 Task: Add a signature Francisco Garcia containing Best wishes for a happy Independence Day, Francisco Garcia to email address softage.10@softage.net and add a folder Workplace harassment
Action: Mouse moved to (88, 92)
Screenshot: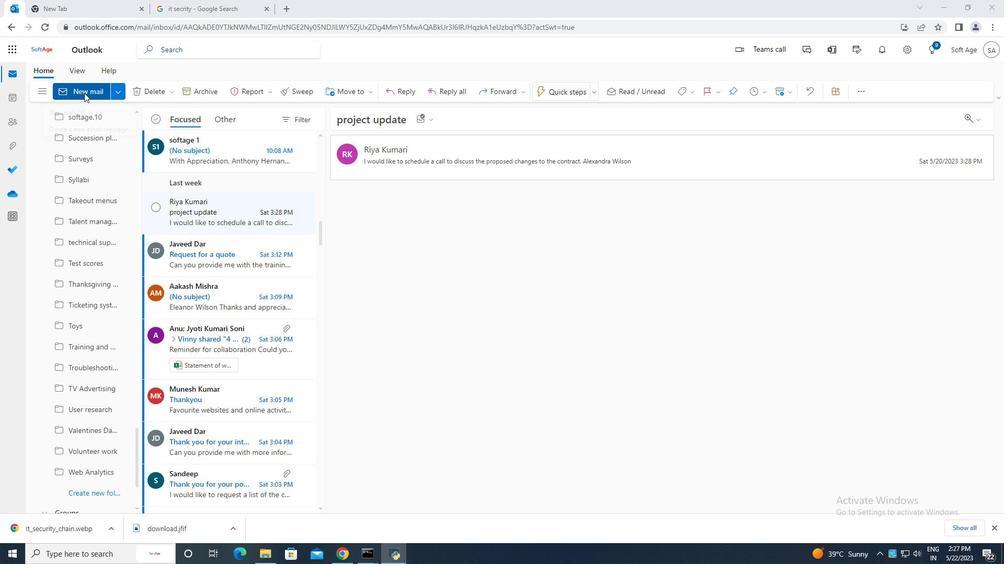 
Action: Mouse pressed left at (87, 92)
Screenshot: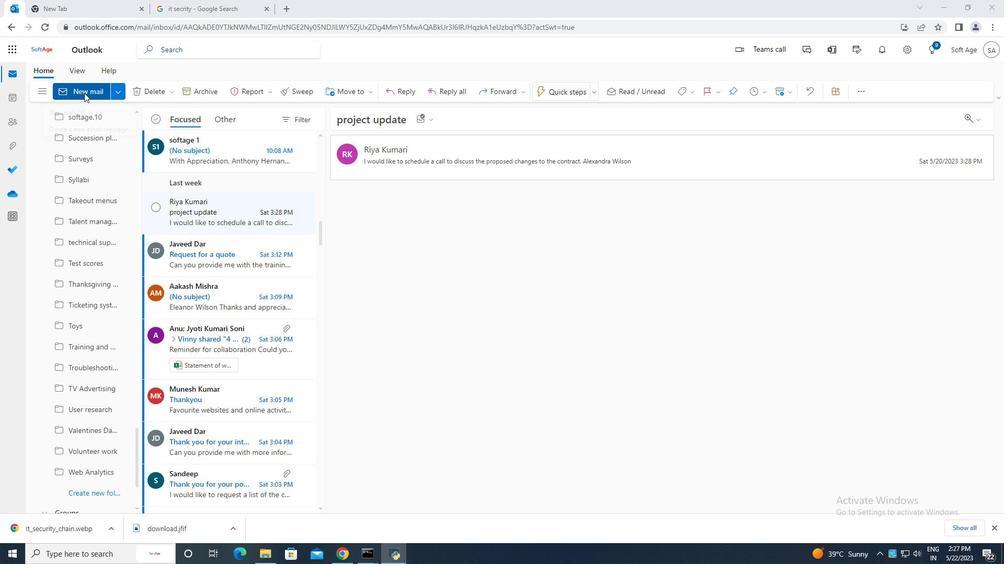 
Action: Mouse moved to (681, 93)
Screenshot: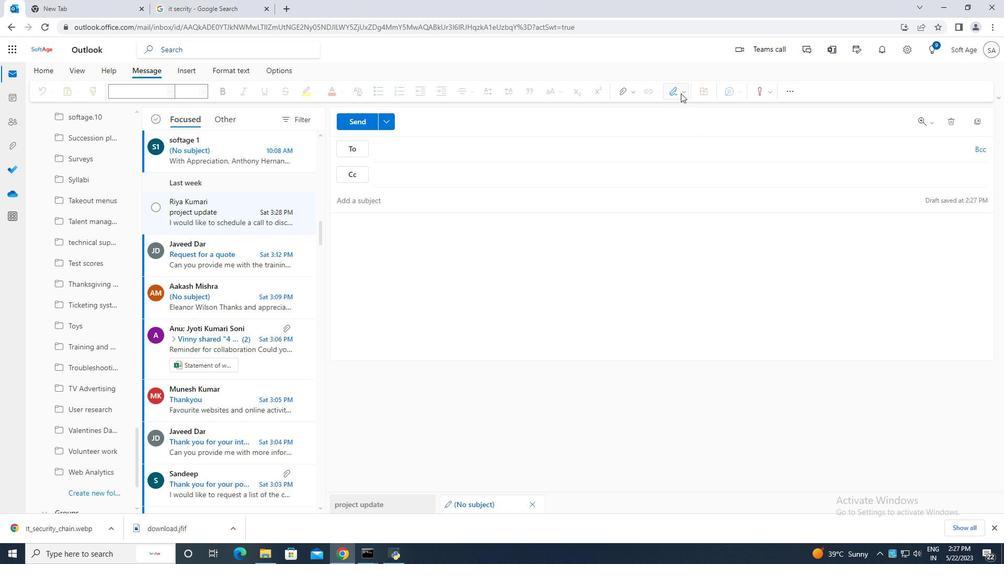 
Action: Mouse pressed left at (681, 93)
Screenshot: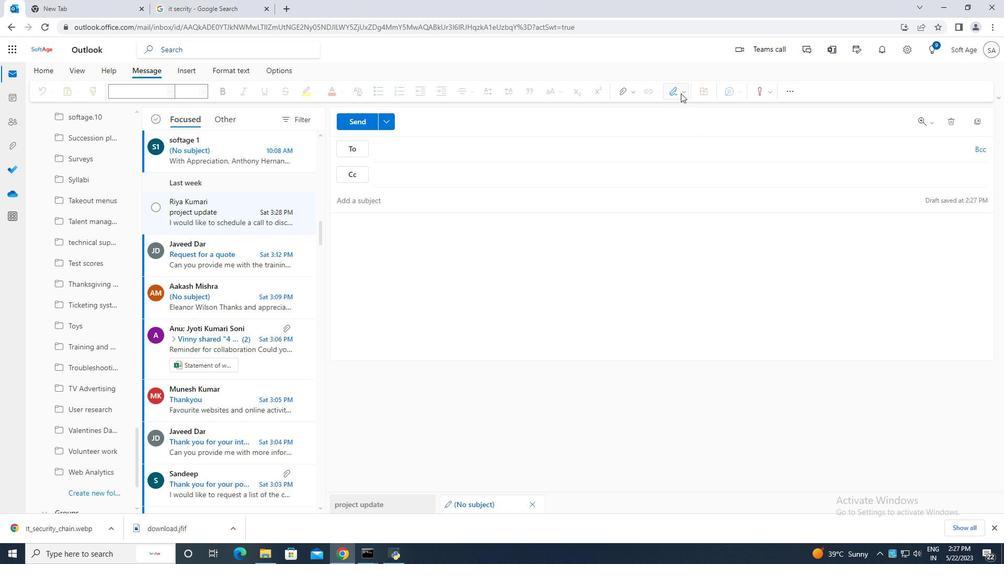 
Action: Mouse moved to (643, 133)
Screenshot: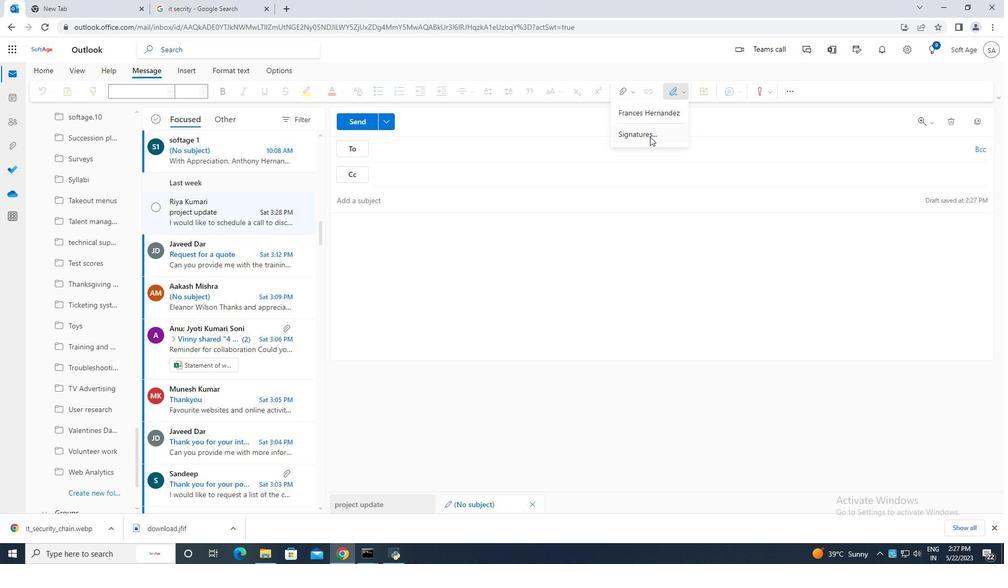 
Action: Mouse pressed left at (643, 133)
Screenshot: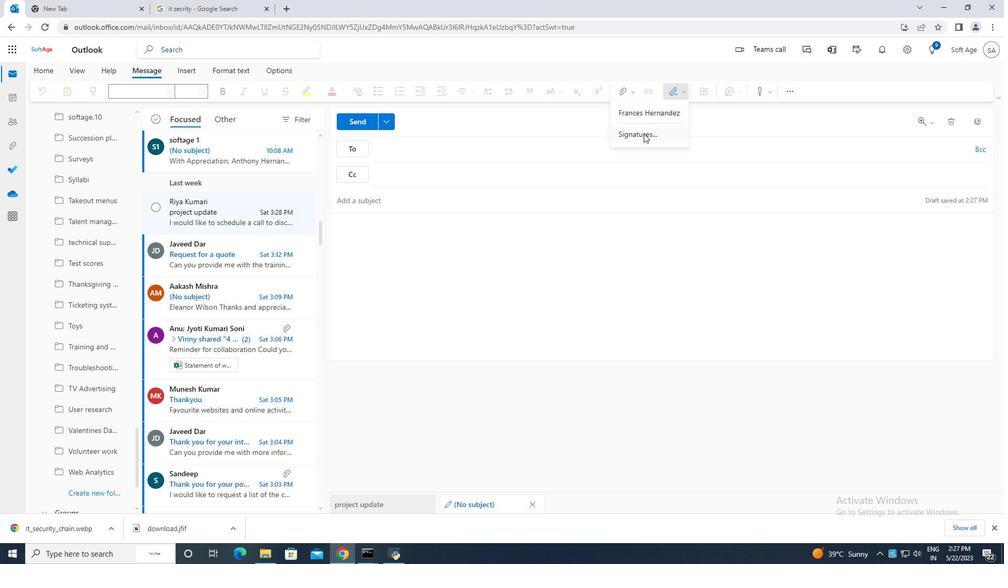 
Action: Mouse moved to (714, 175)
Screenshot: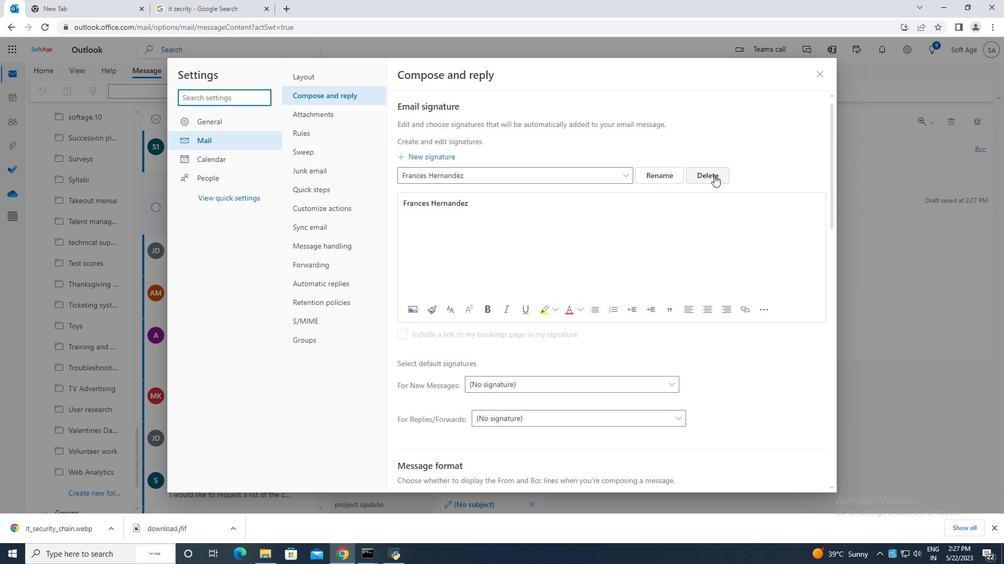 
Action: Mouse pressed left at (714, 175)
Screenshot: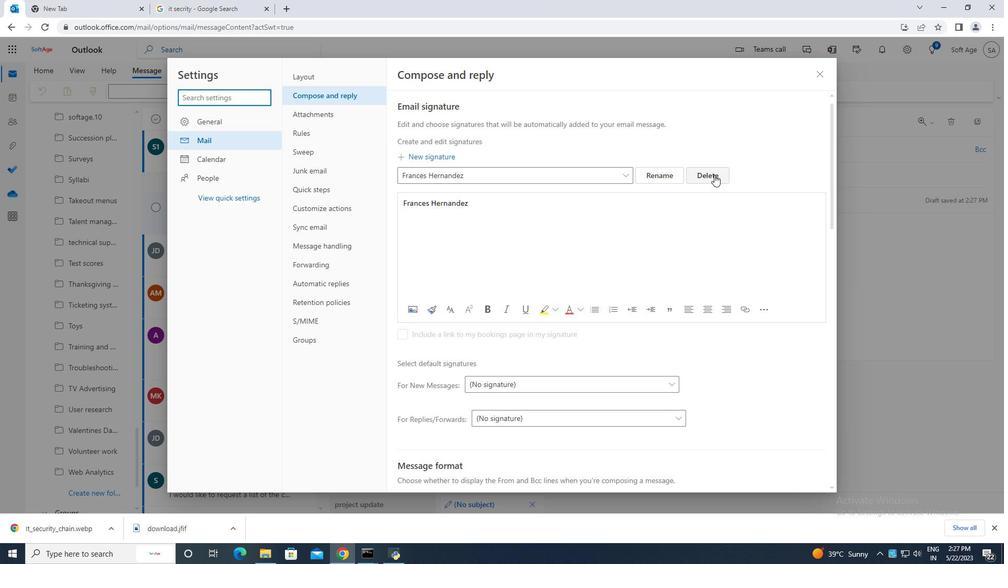 
Action: Mouse moved to (470, 176)
Screenshot: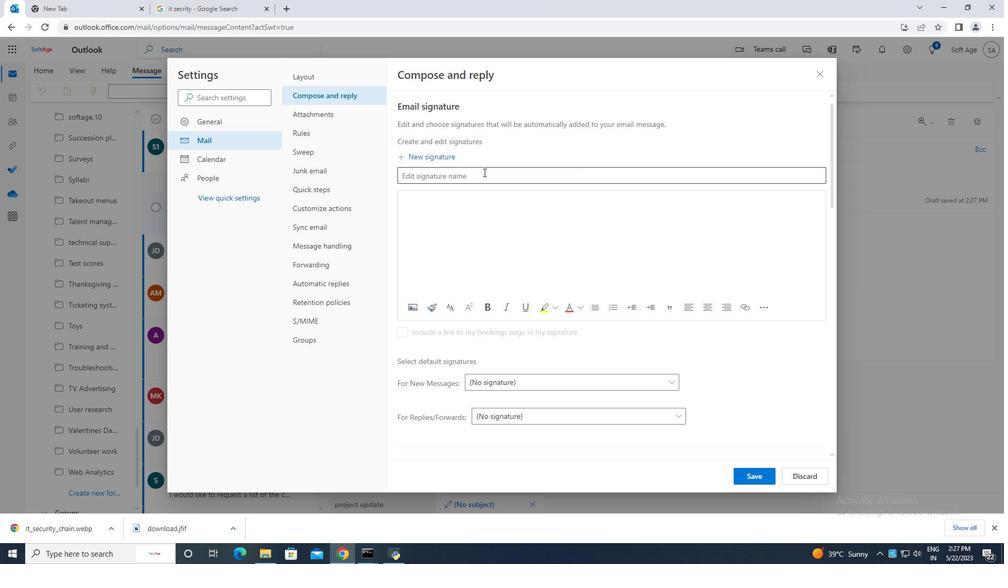 
Action: Mouse pressed left at (470, 176)
Screenshot: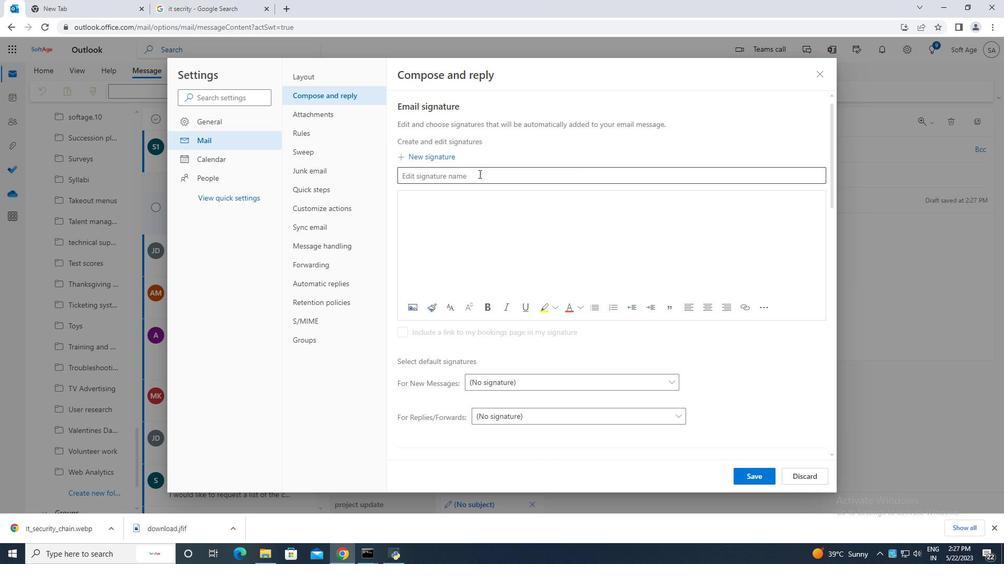 
Action: Key pressed <Key.caps_lock>F<Key.caps_lock>rancisco<Key.space><Key.caps_lock>G<Key.caps_lock>arcia
Screenshot: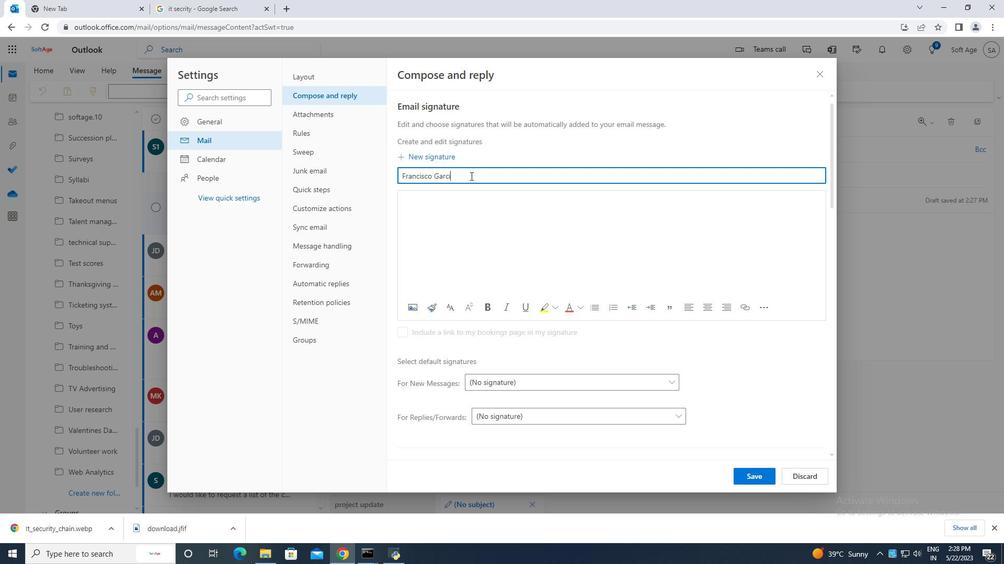
Action: Mouse moved to (440, 200)
Screenshot: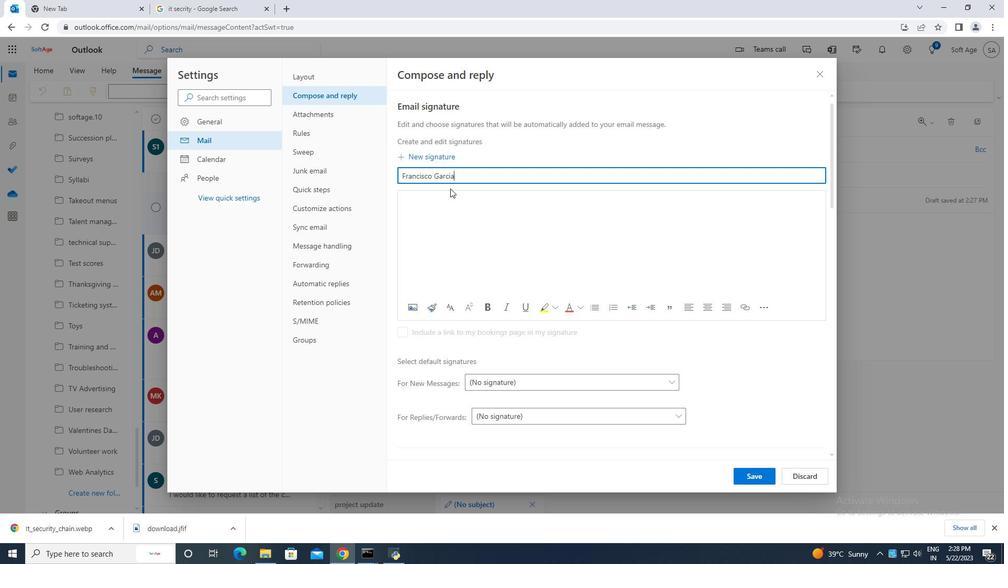
Action: Mouse pressed left at (440, 200)
Screenshot: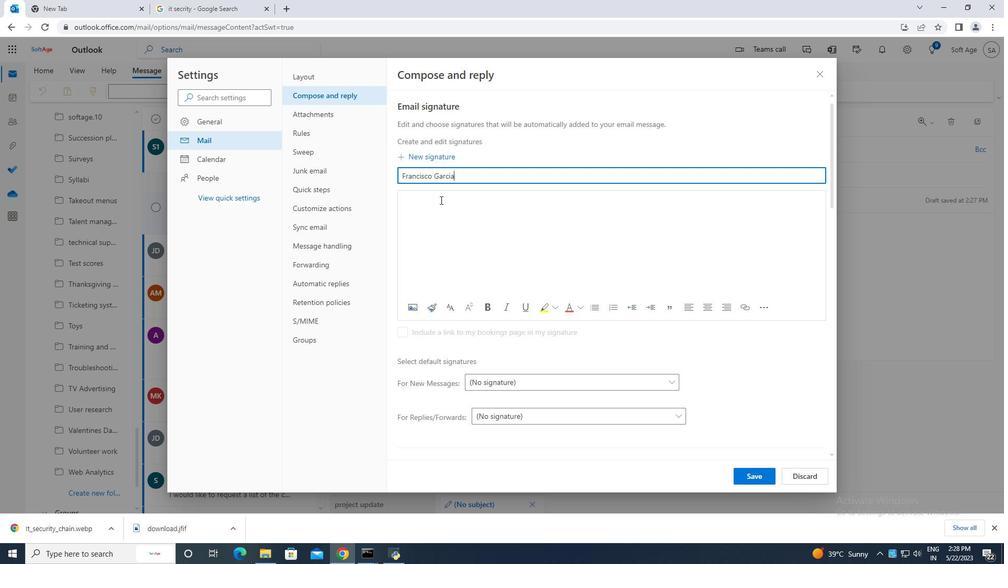 
Action: Key pressed <Key.caps_lock>F<Key.caps_lock>rancisco<Key.space><Key.caps_lock>G<Key.caps_lock>arcia
Screenshot: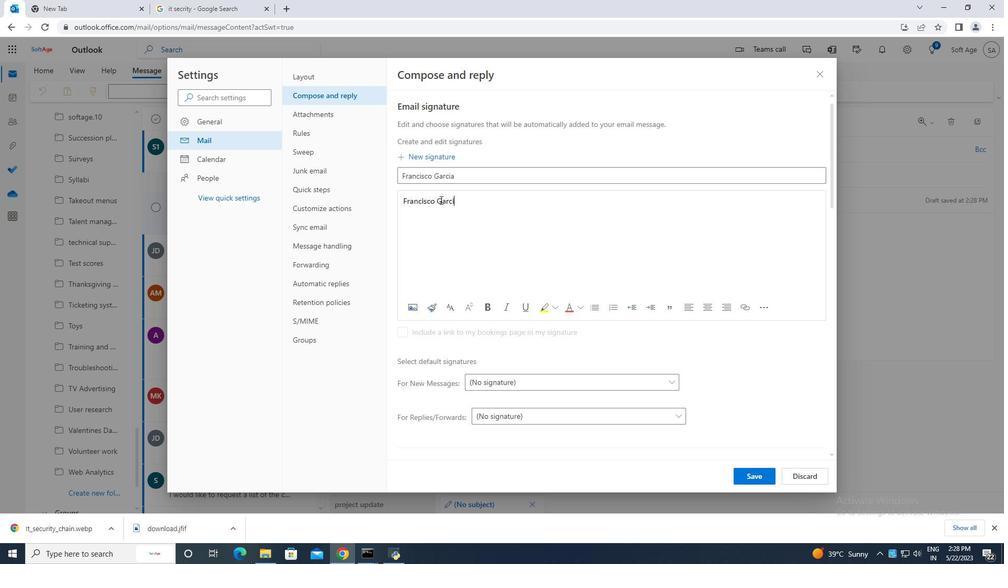
Action: Mouse moved to (756, 475)
Screenshot: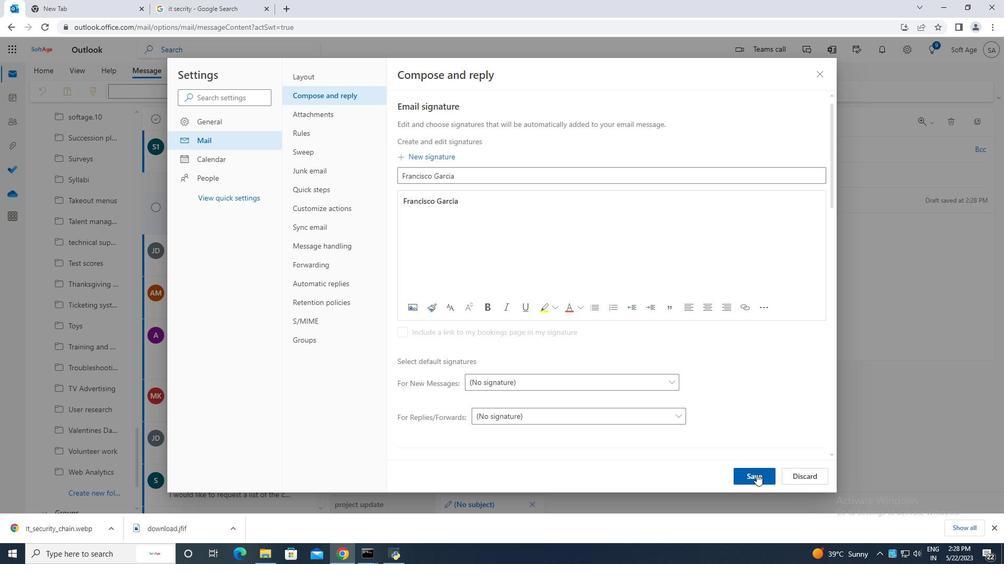 
Action: Mouse pressed left at (756, 475)
Screenshot: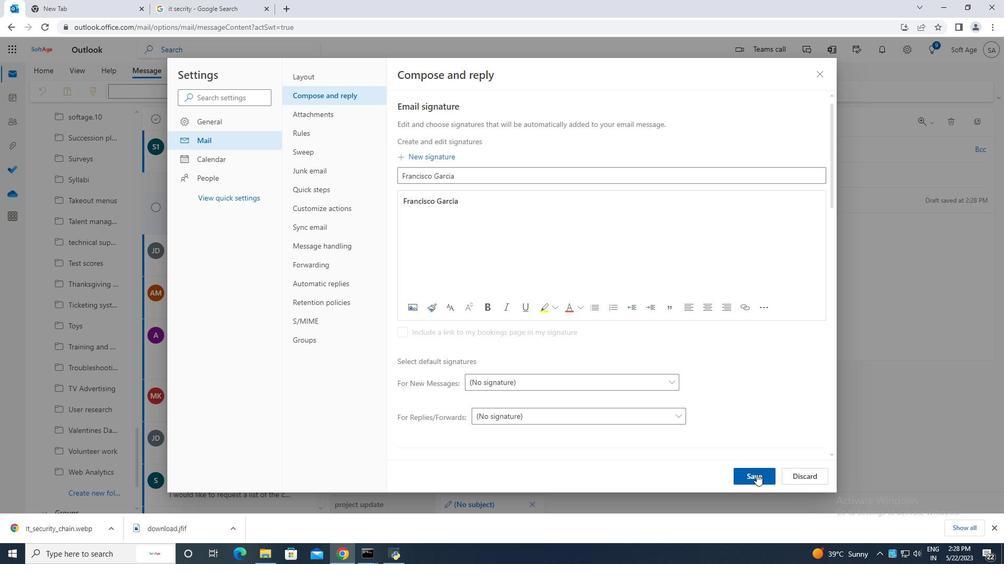 
Action: Mouse moved to (822, 72)
Screenshot: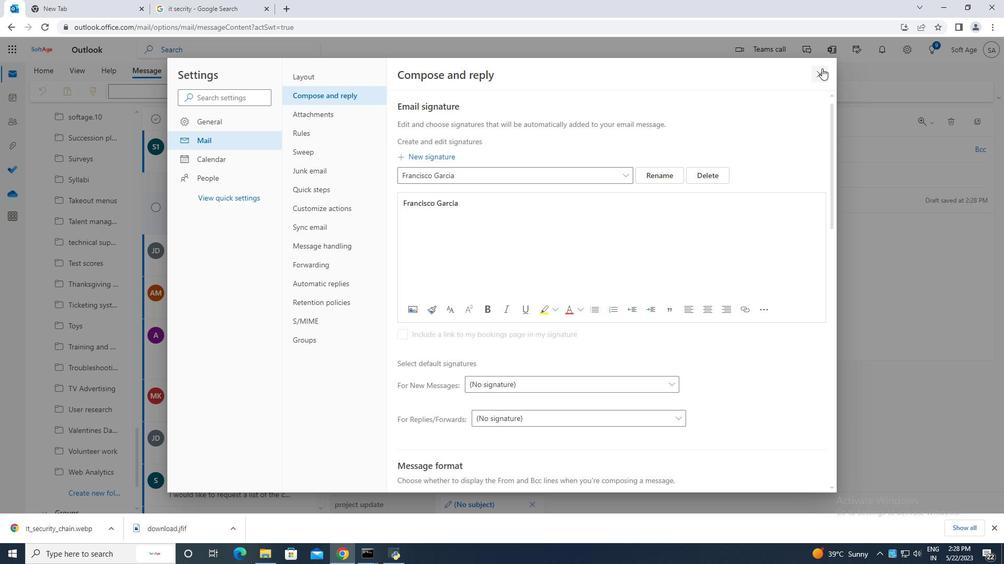 
Action: Mouse pressed left at (822, 72)
Screenshot: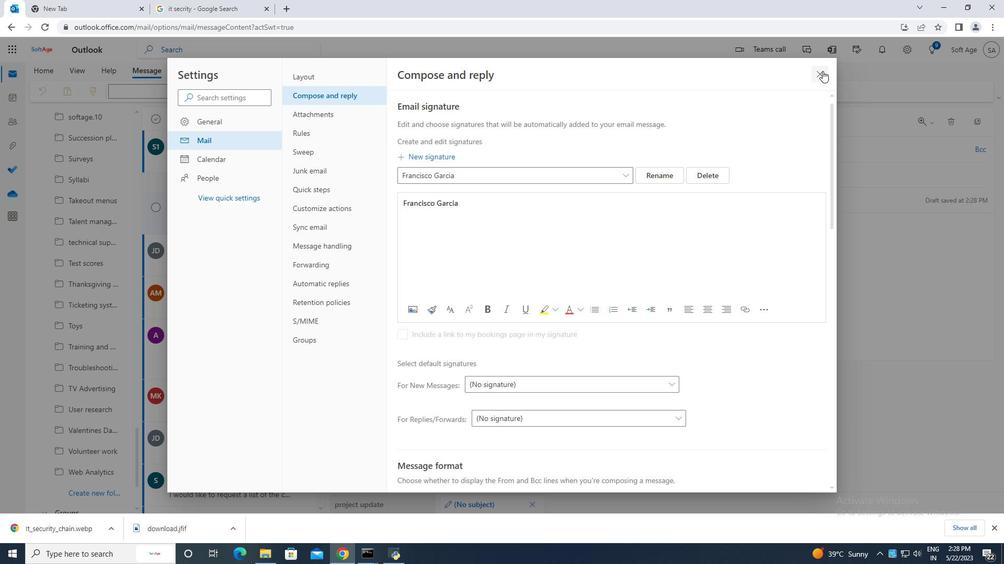 
Action: Mouse moved to (674, 92)
Screenshot: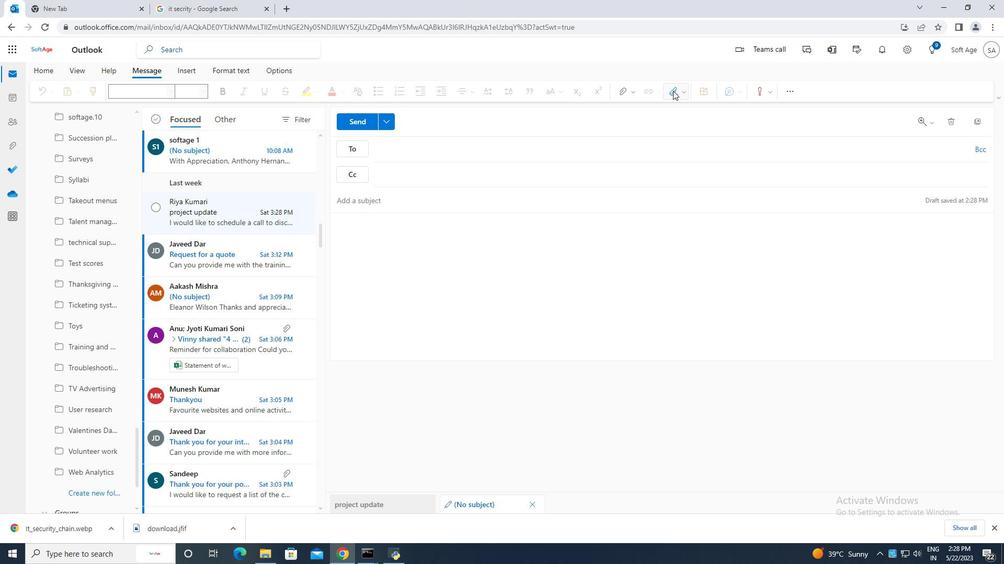 
Action: Mouse pressed left at (674, 92)
Screenshot: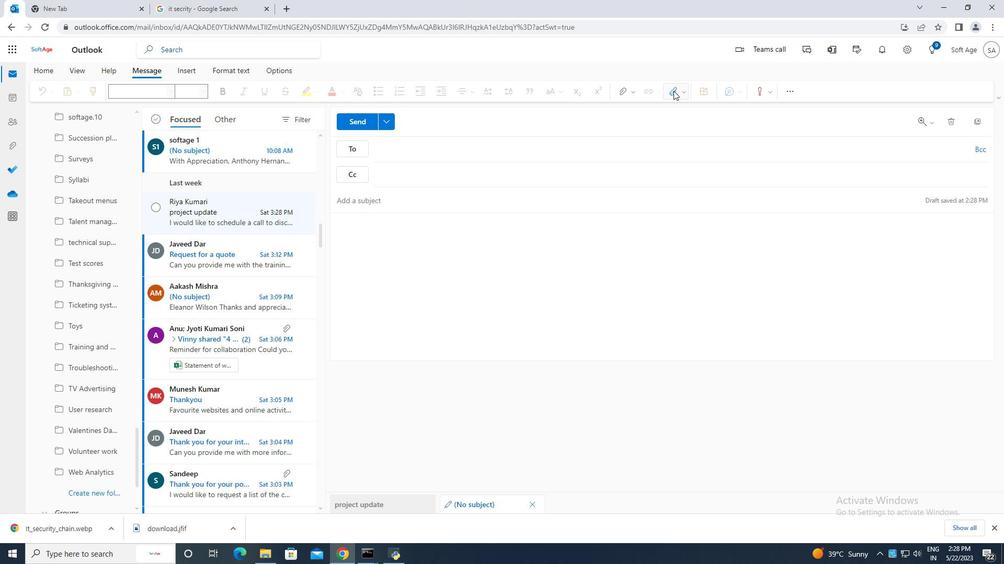 
Action: Mouse moved to (640, 112)
Screenshot: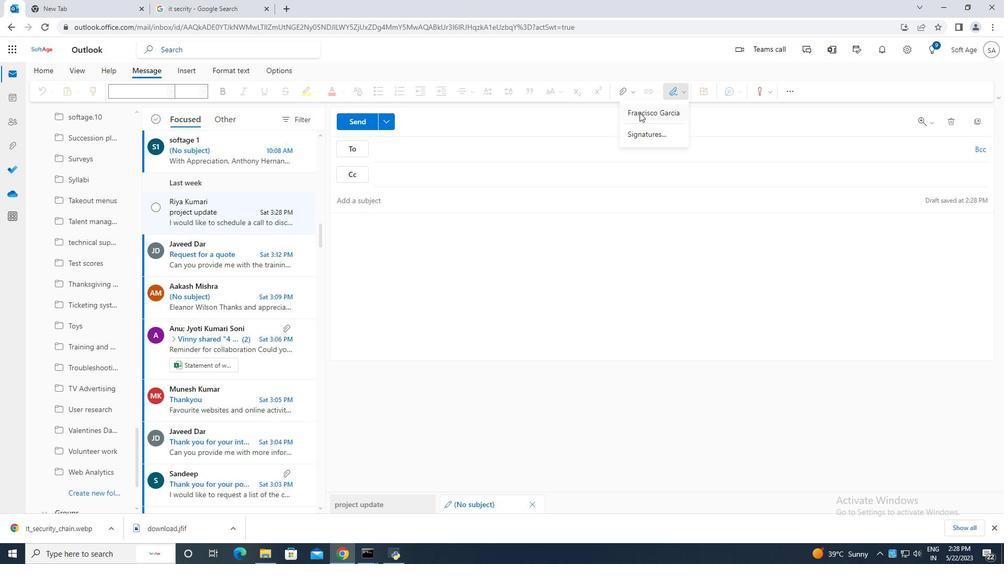 
Action: Mouse pressed left at (640, 112)
Screenshot: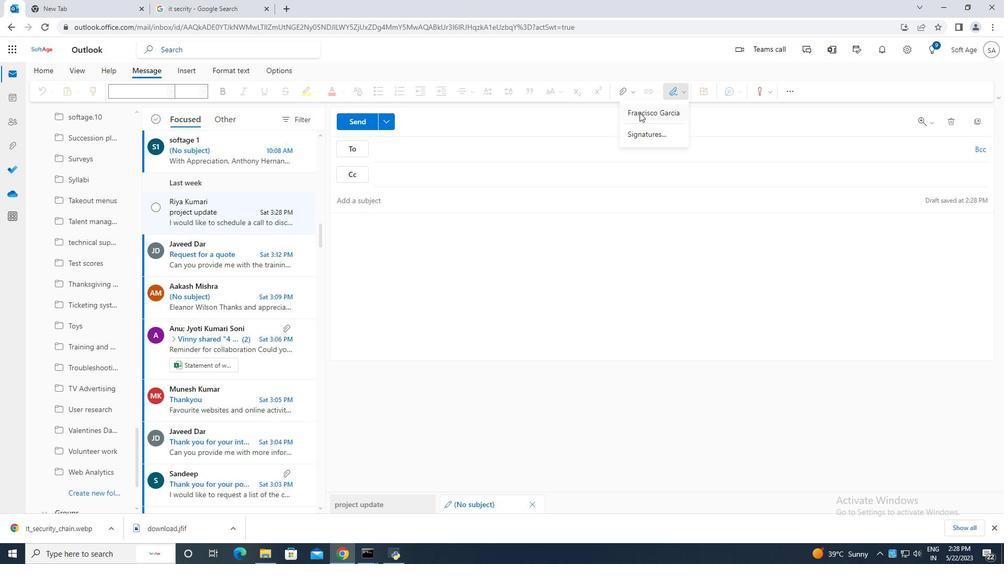 
Action: Mouse moved to (406, 225)
Screenshot: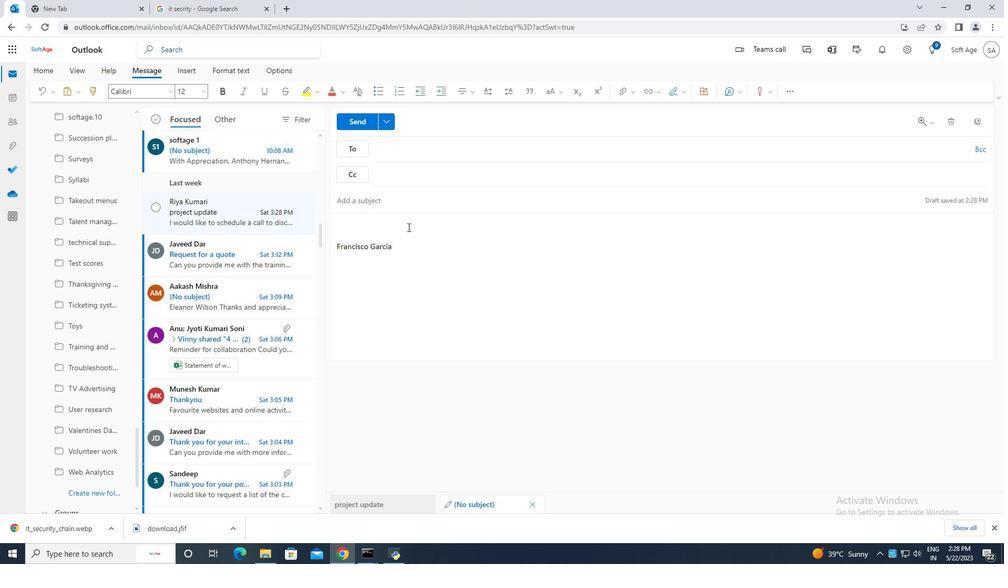 
Action: Key pressed <Key.caps_lock>C<Key.caps_lock>ontaining<Key.space><Key.caps_lock>B<Key.caps_lock>est<Key.space>wishes<Key.space>for<Key.space>happy<Key.space>independence<Key.space>day,
Screenshot: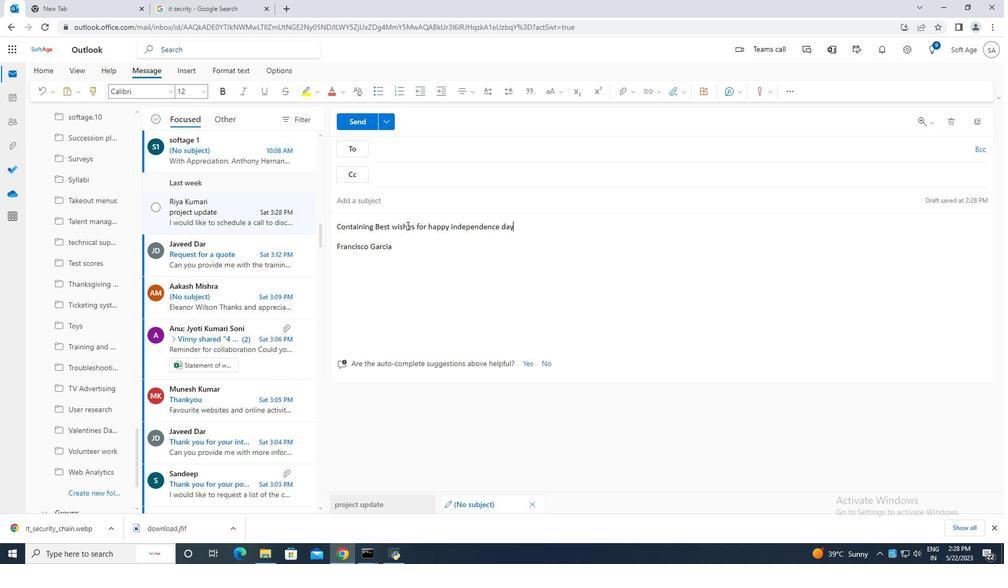 
Action: Mouse moved to (392, 150)
Screenshot: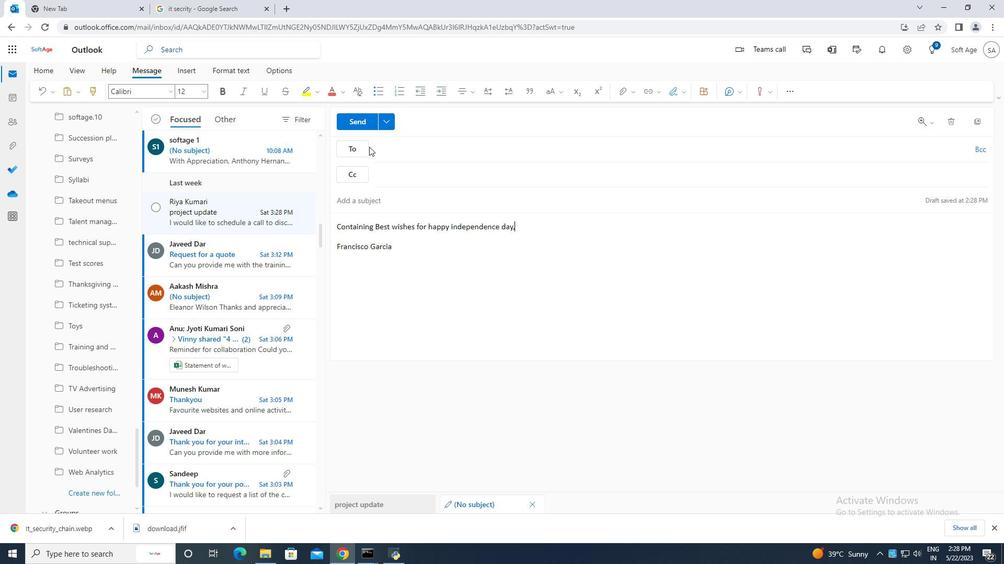 
Action: Mouse pressed left at (392, 150)
Screenshot: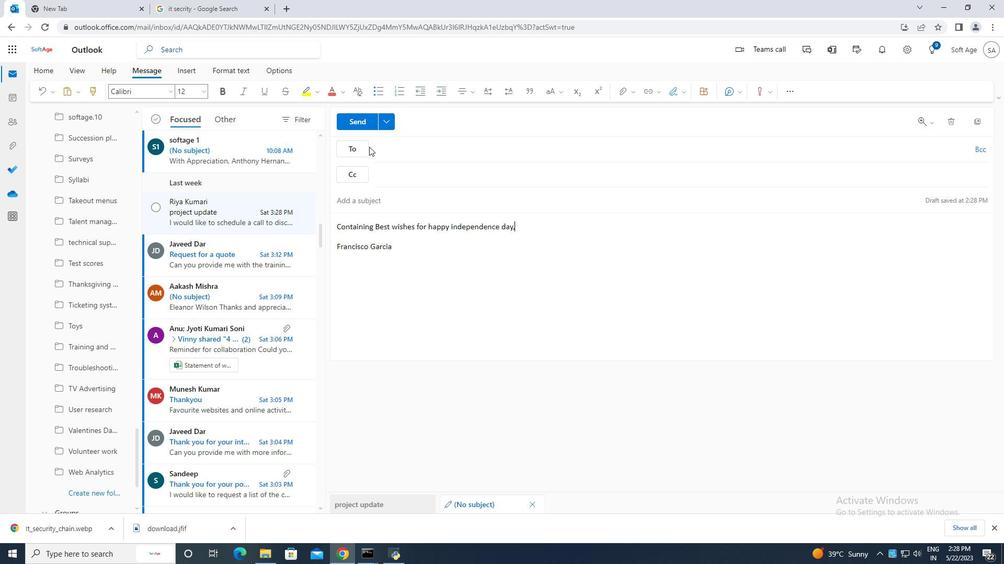 
Action: Mouse moved to (393, 150)
Screenshot: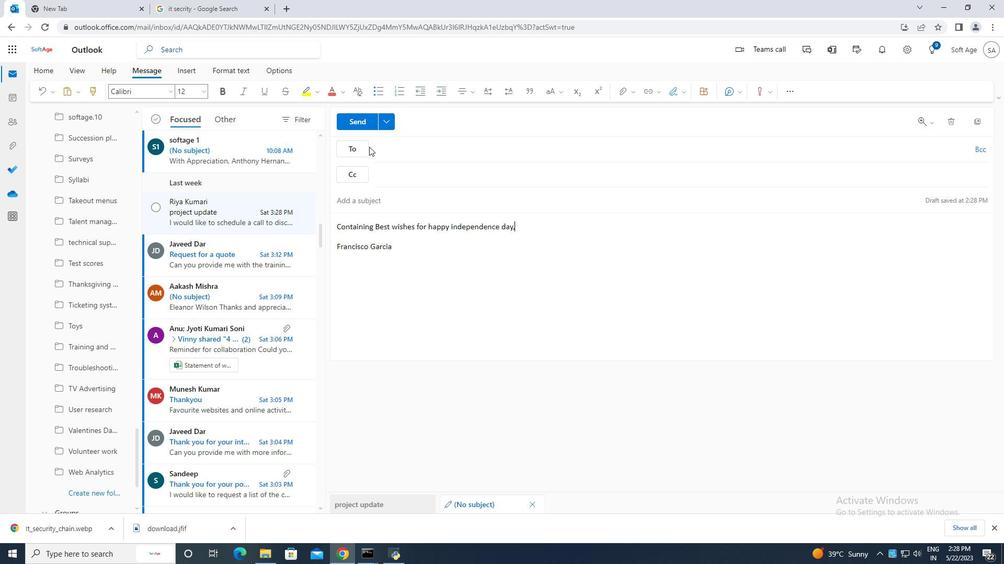 
Action: Key pressed softage.10
Screenshot: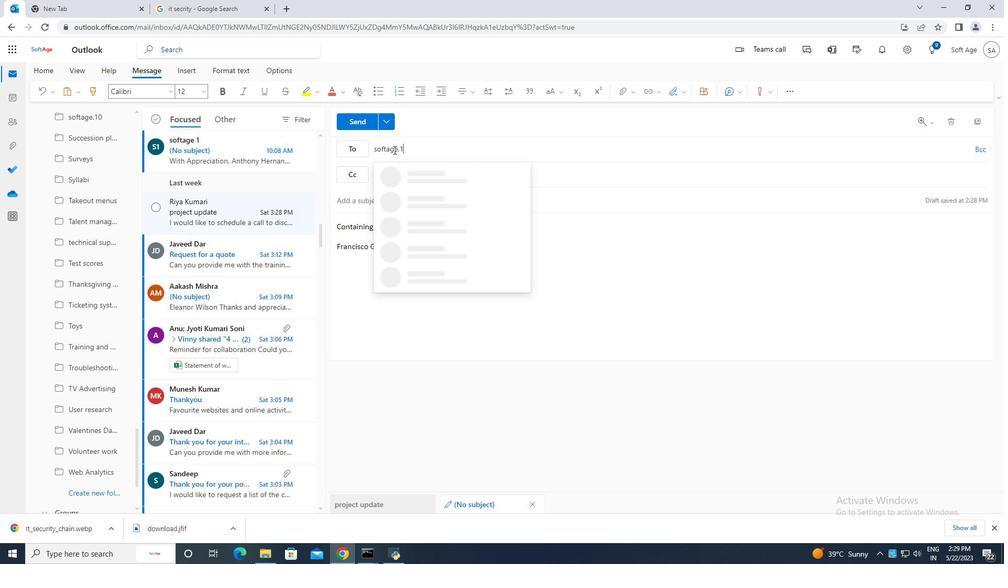
Action: Mouse moved to (510, 208)
Screenshot: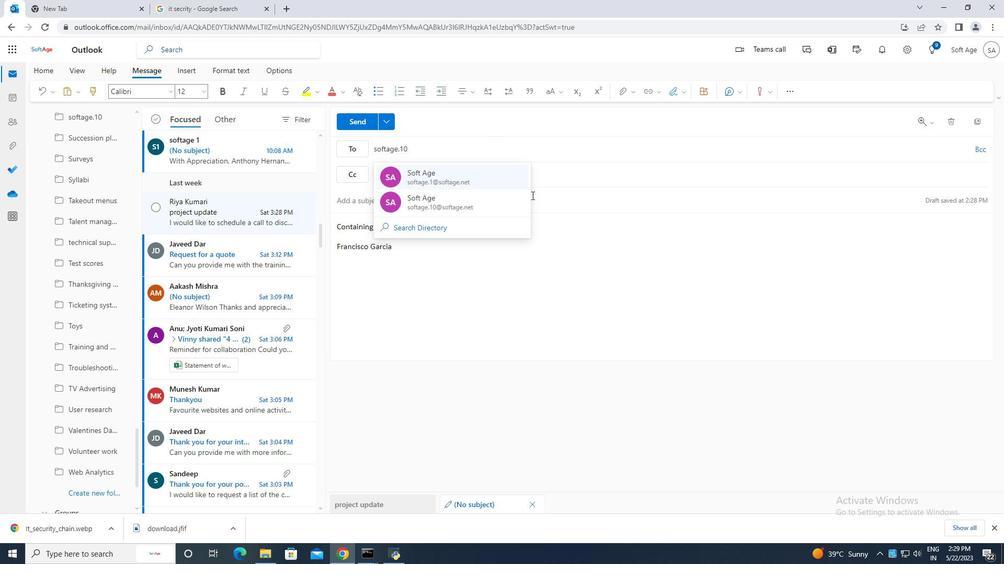 
Action: Mouse pressed left at (510, 208)
Screenshot: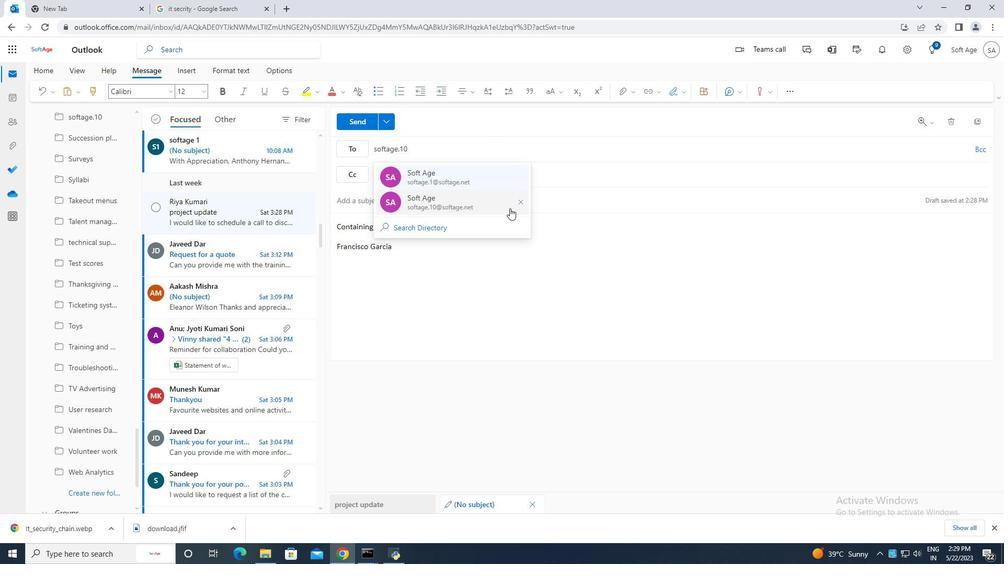 
Action: Mouse moved to (100, 495)
Screenshot: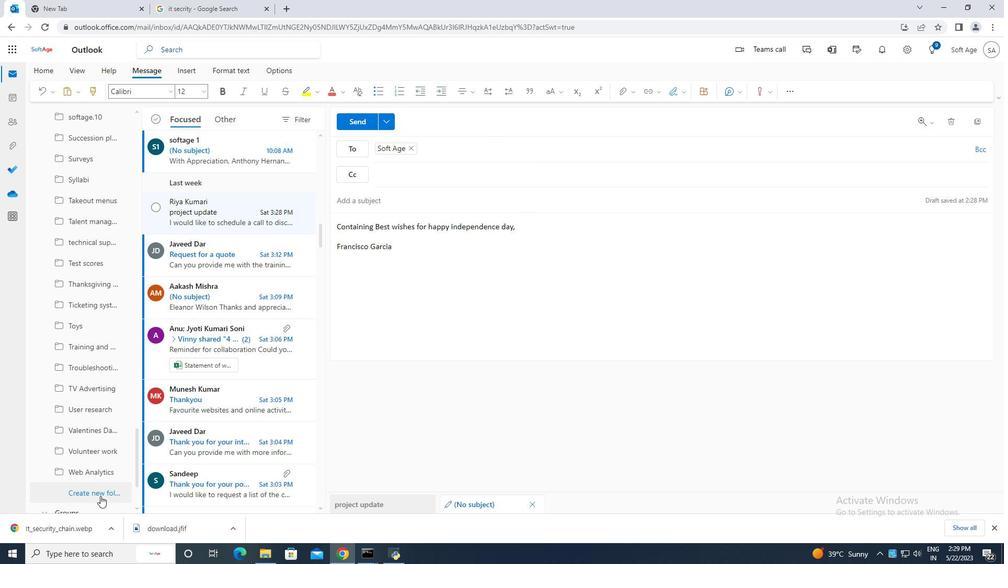 
Action: Mouse pressed left at (100, 495)
Screenshot: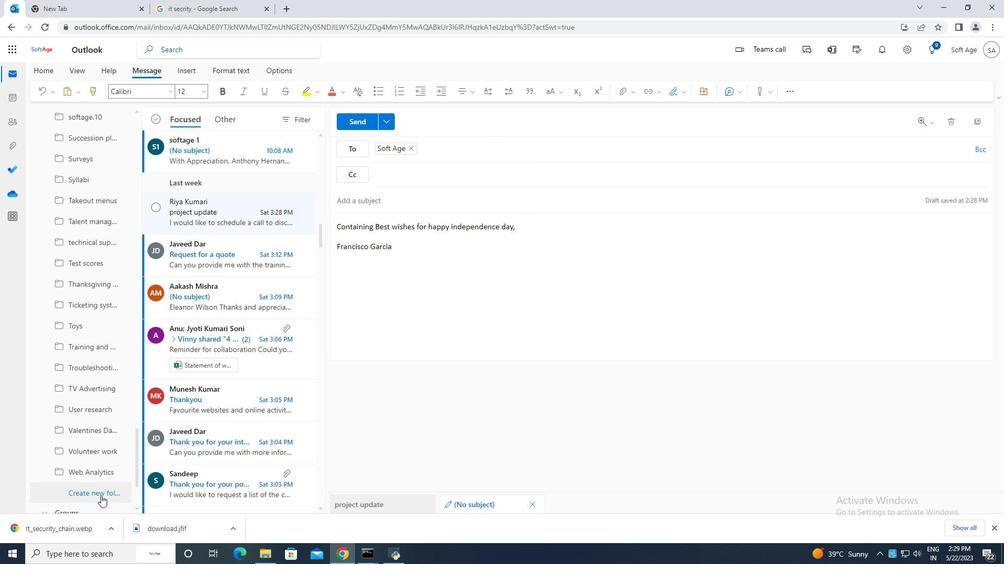 
Action: Mouse moved to (92, 487)
Screenshot: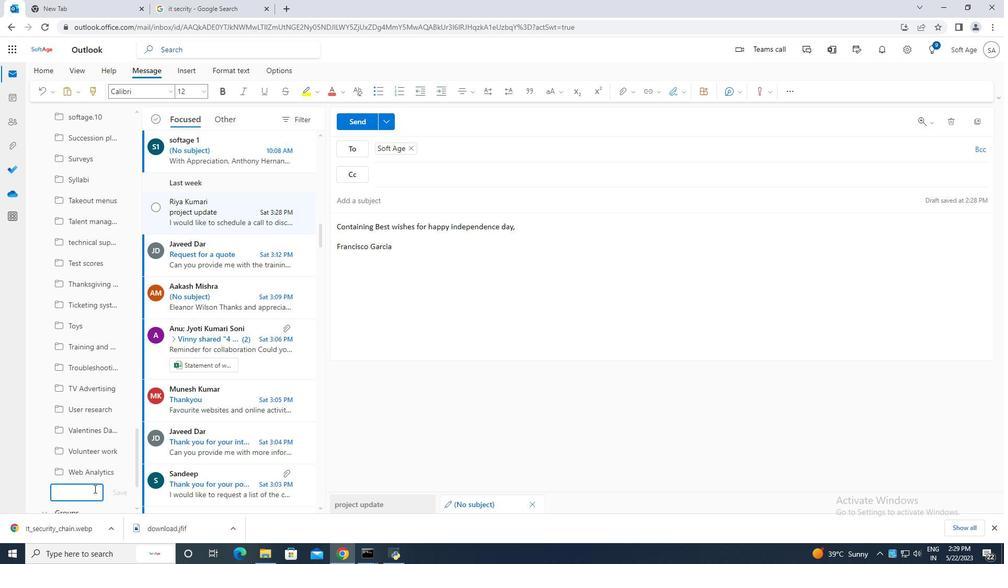 
Action: Key pressed <Key.caps_lock>W<Key.caps_lock>orkplace<Key.space>harassment
Screenshot: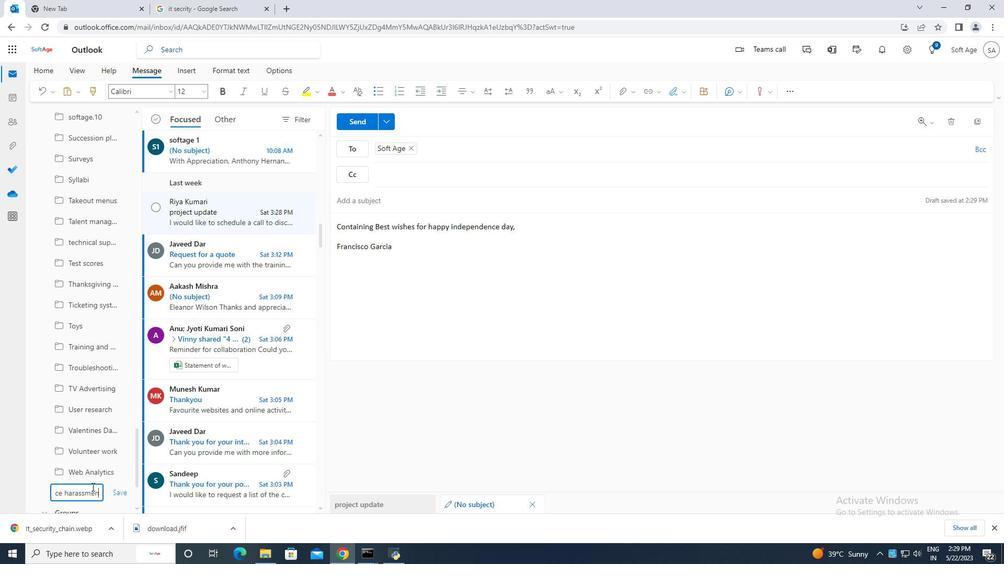 
Action: Mouse moved to (122, 492)
Screenshot: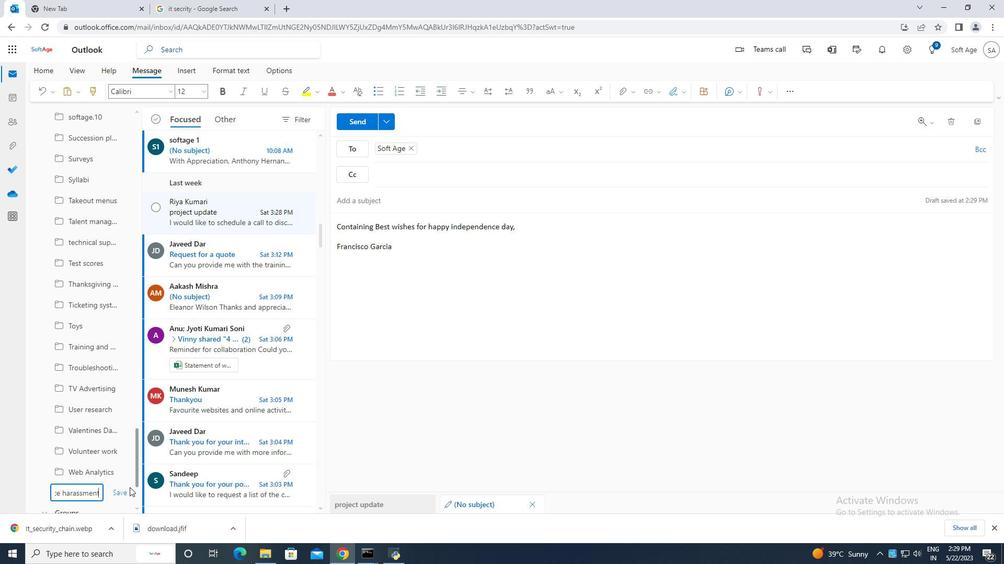 
Action: Mouse pressed left at (122, 492)
Screenshot: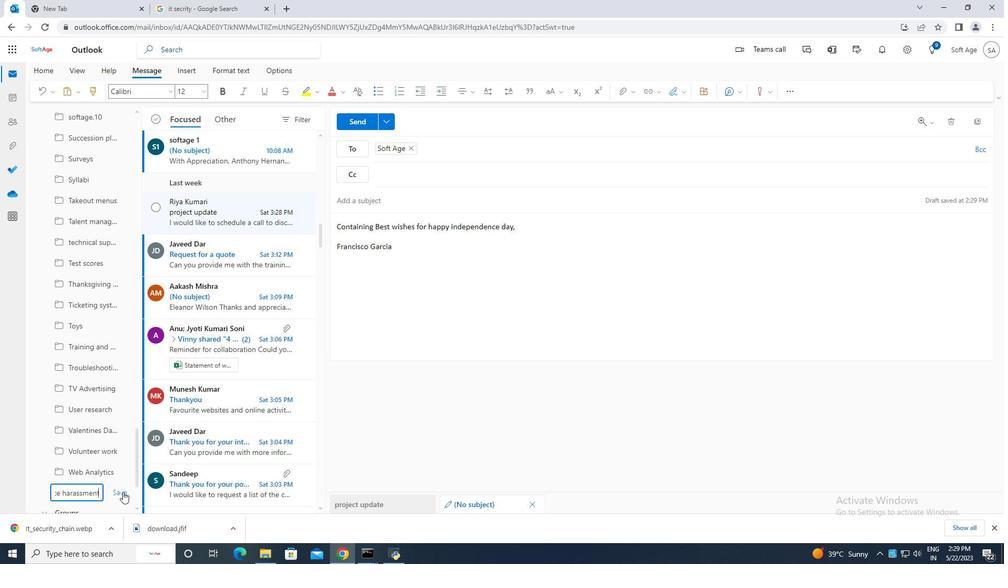 
Action: Mouse moved to (360, 121)
Screenshot: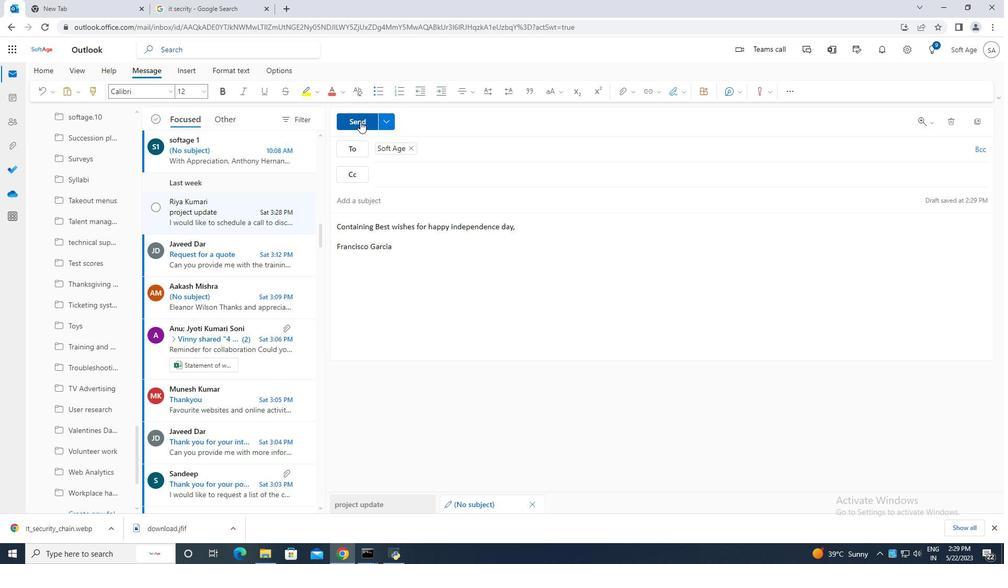 
Action: Mouse pressed left at (360, 121)
Screenshot: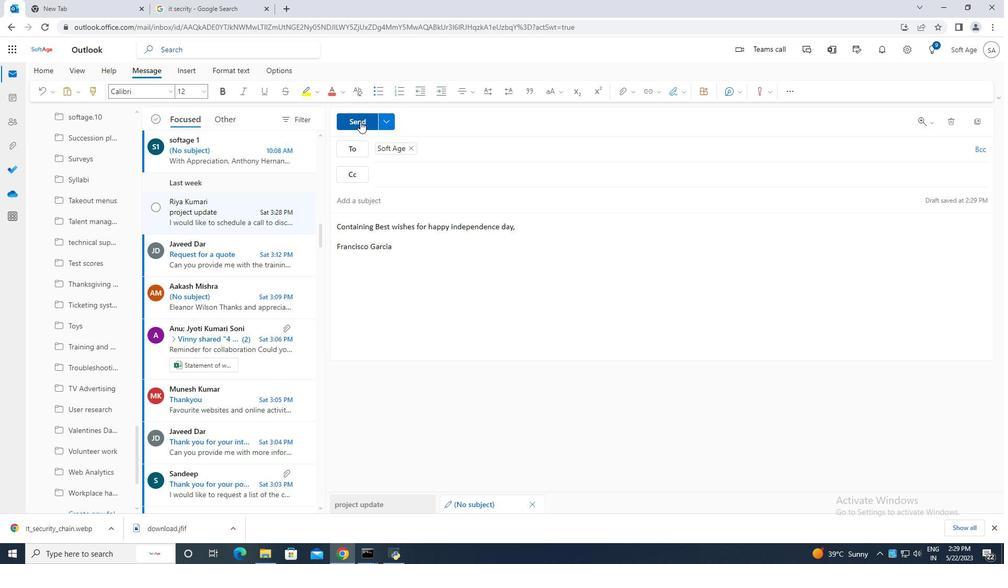 
Action: Mouse moved to (495, 300)
Screenshot: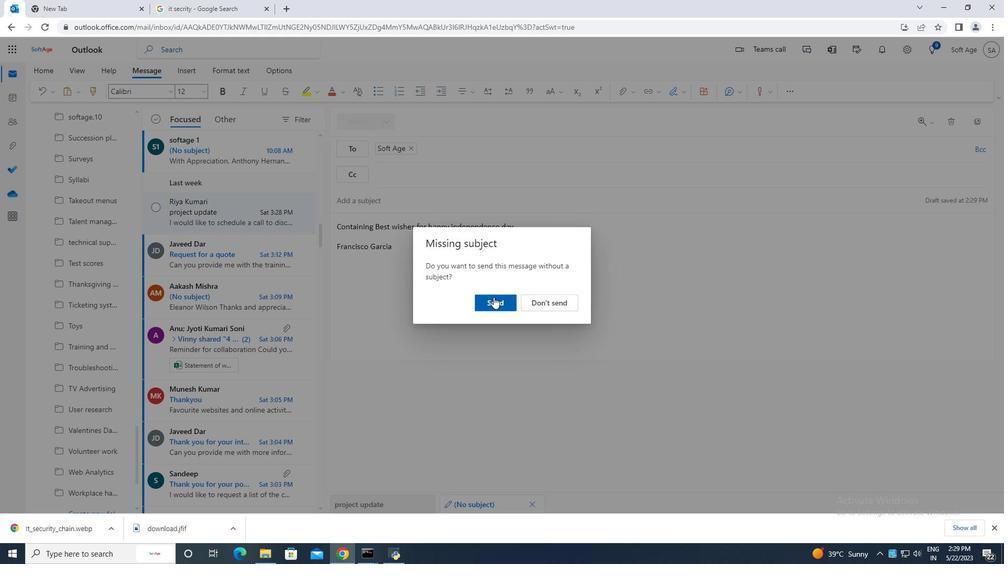 
Action: Mouse pressed left at (495, 300)
Screenshot: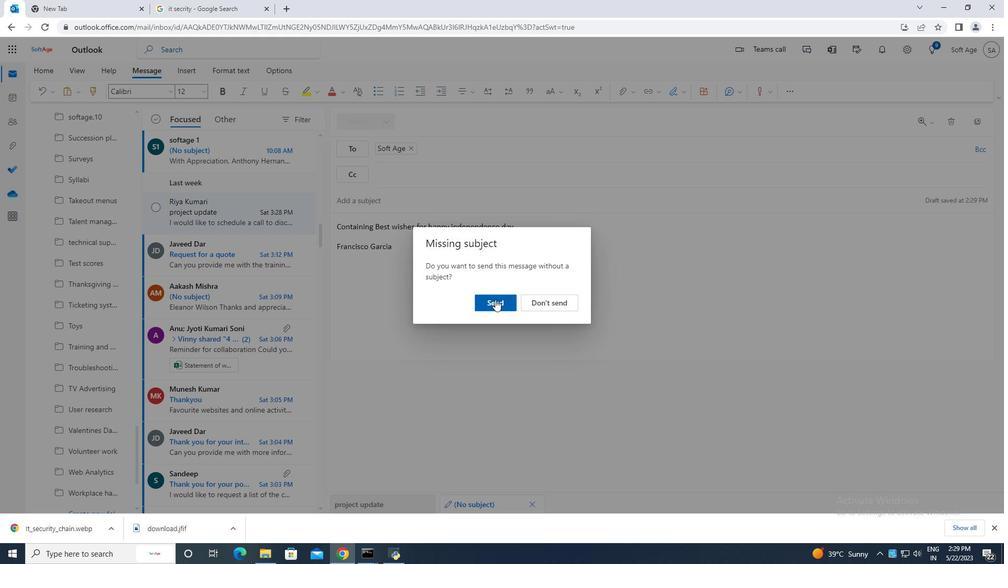 
Action: Mouse moved to (478, 299)
Screenshot: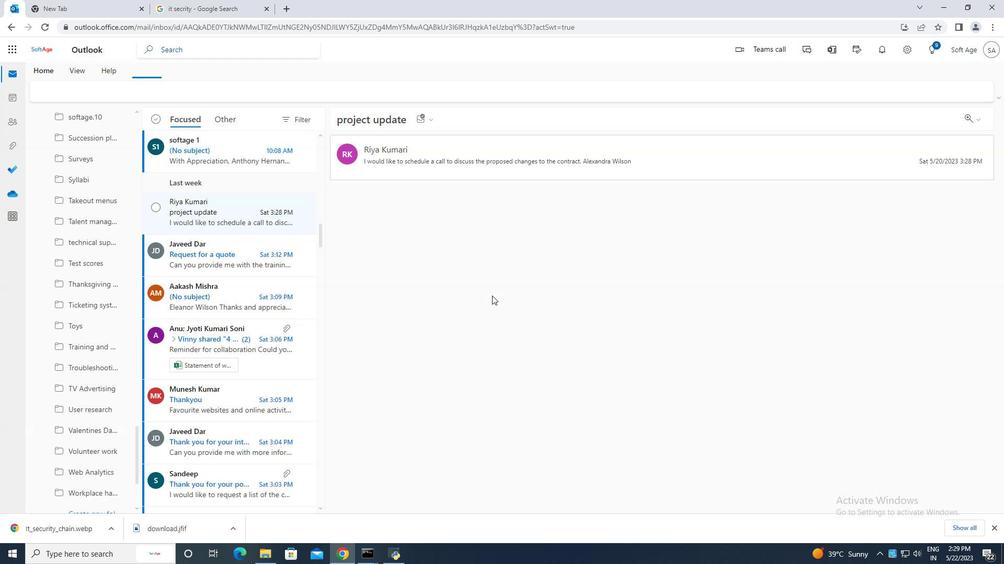 
